 Task: Use the formula "BITAND" in spreadsheet "Project protfolio".
Action: Mouse moved to (111, 65)
Screenshot: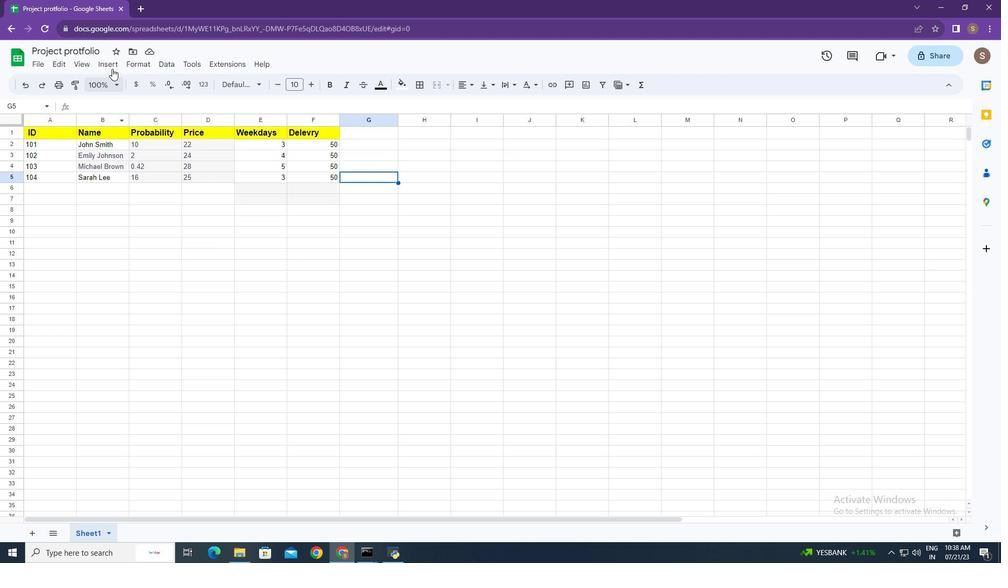 
Action: Mouse pressed left at (111, 65)
Screenshot: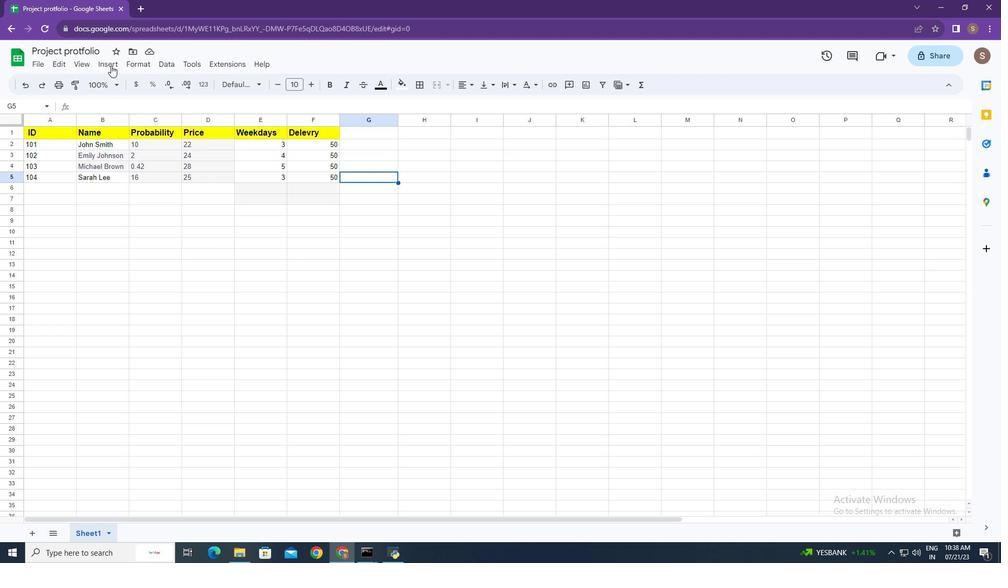 
Action: Mouse moved to (184, 246)
Screenshot: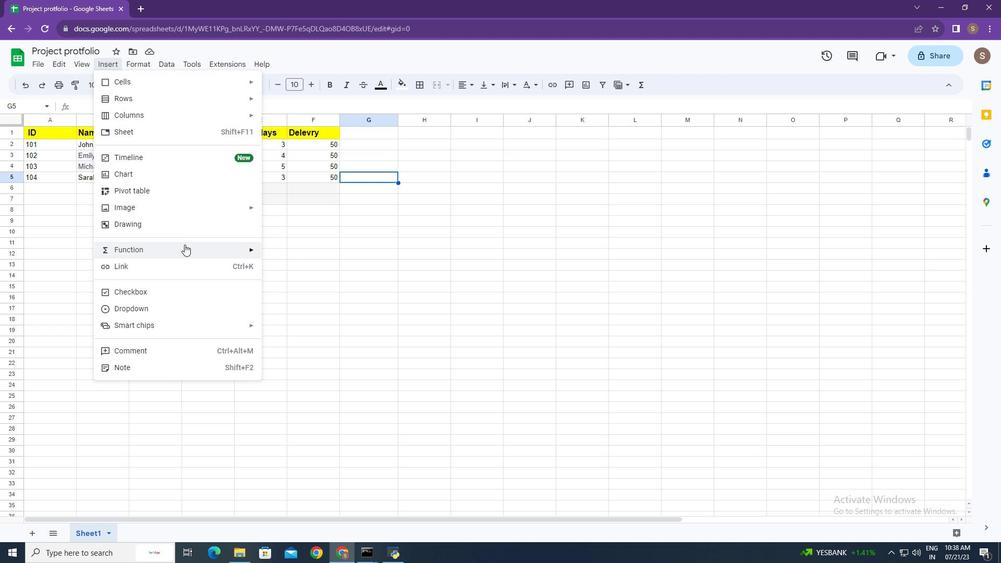 
Action: Mouse pressed left at (184, 246)
Screenshot: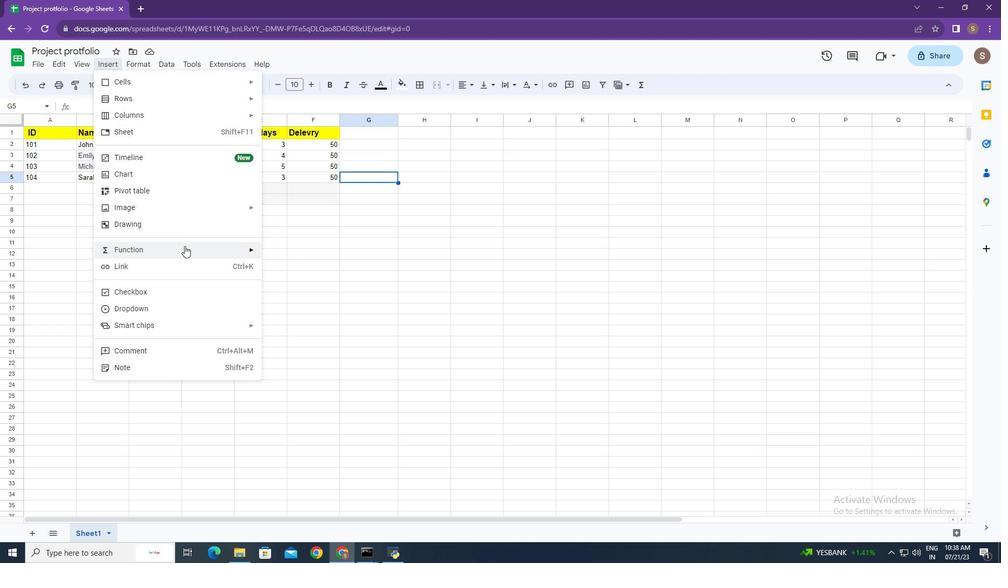 
Action: Mouse moved to (290, 234)
Screenshot: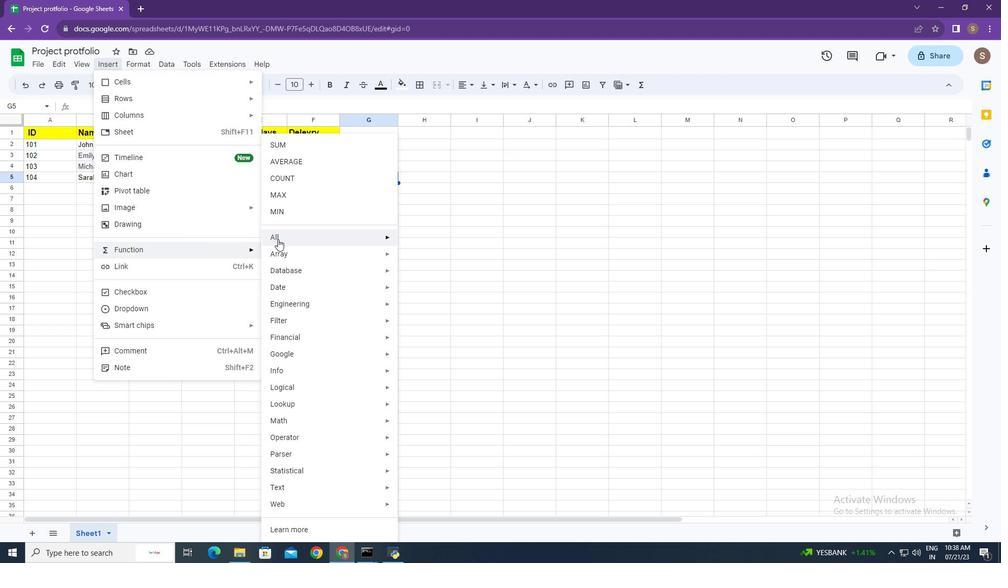 
Action: Mouse pressed left at (290, 234)
Screenshot: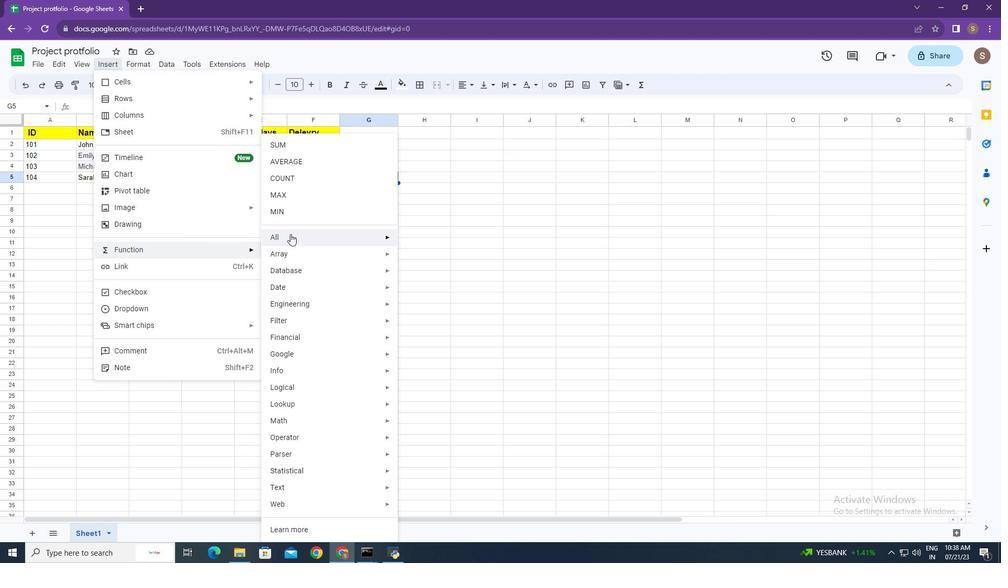 
Action: Mouse moved to (451, 287)
Screenshot: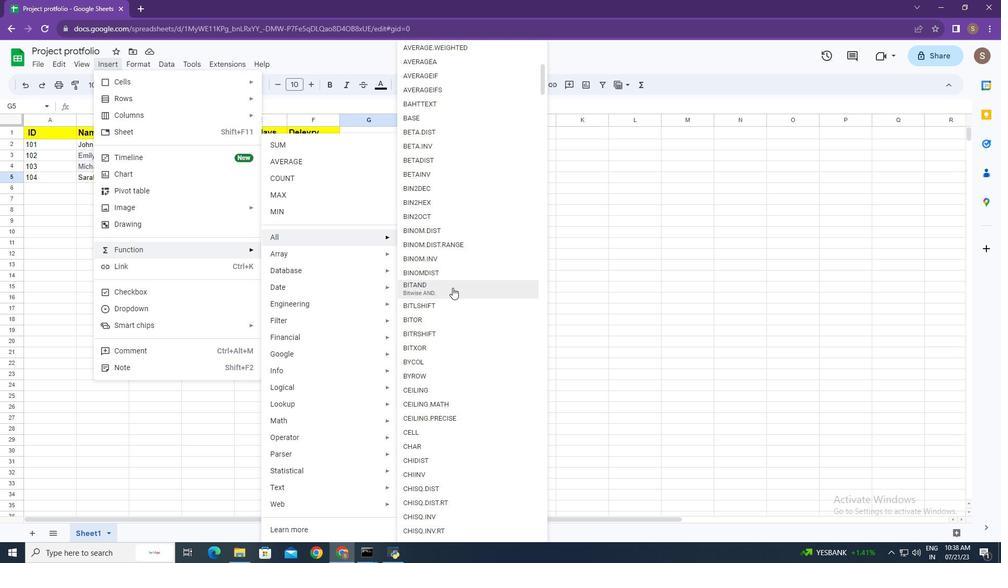 
Action: Mouse pressed left at (451, 287)
Screenshot: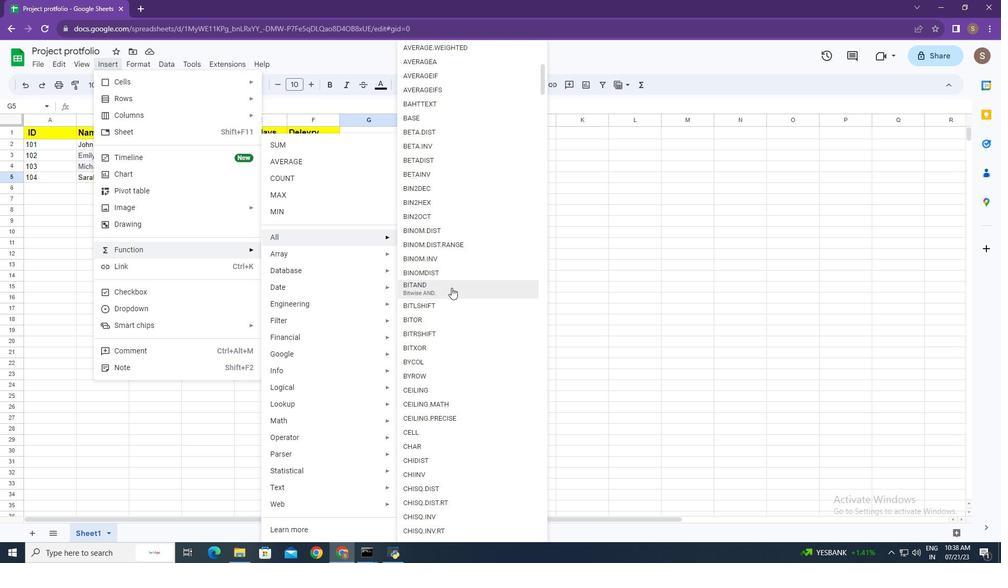 
Action: Mouse moved to (412, 243)
Screenshot: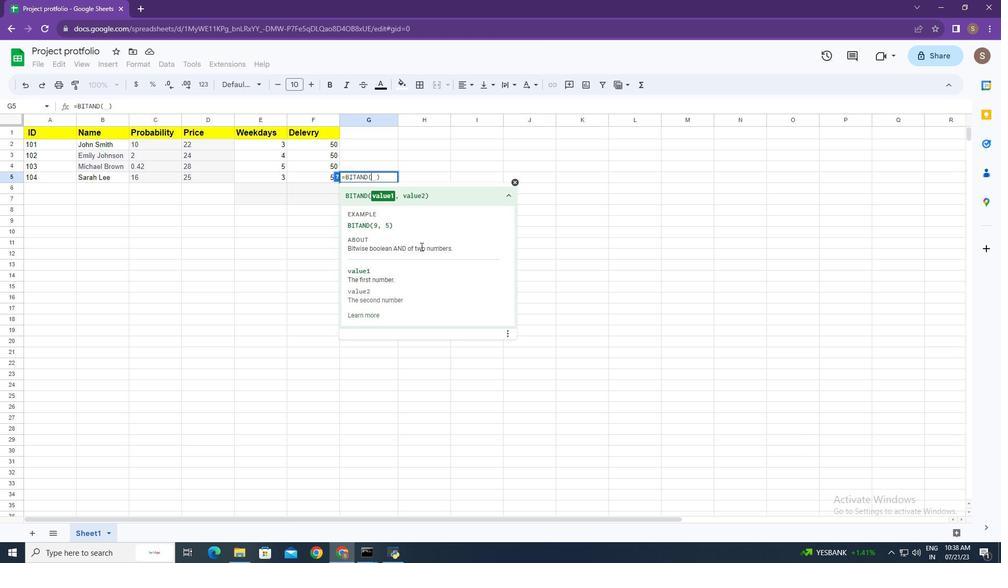 
Action: Key pressed 9,<Key.space>5<Key.enter>
Screenshot: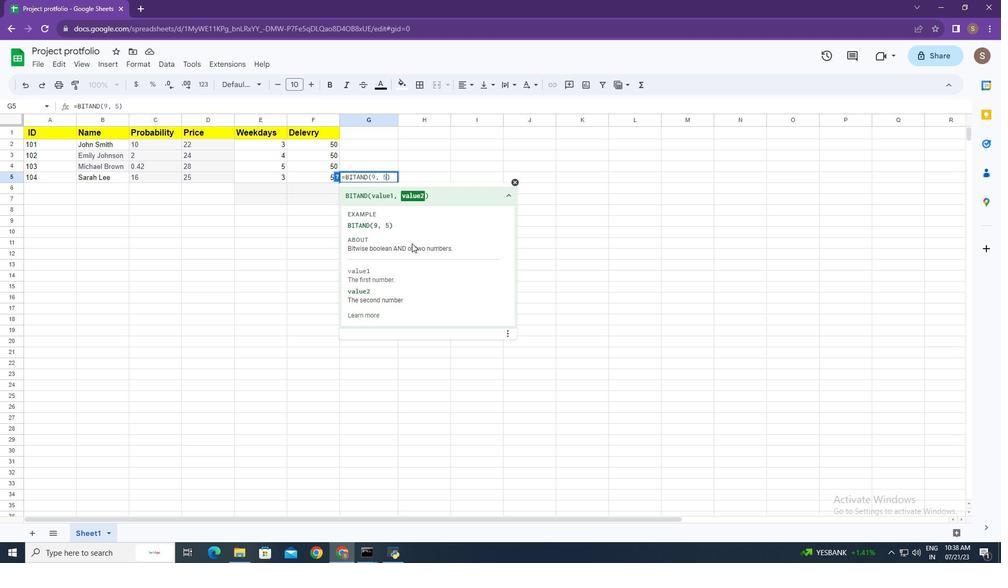 
